 Task: Change the invitee language to English.
Action: Mouse moved to (687, 140)
Screenshot: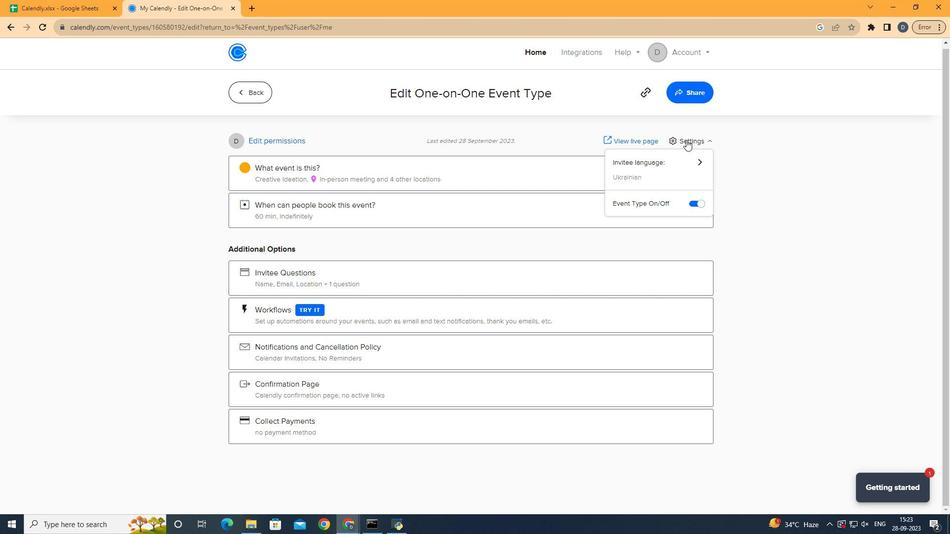 
Action: Mouse pressed left at (687, 140)
Screenshot: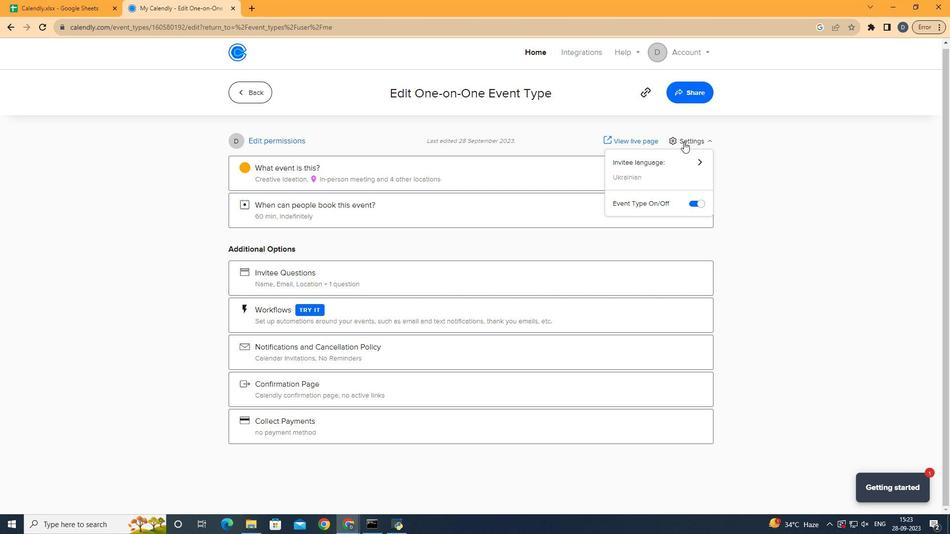 
Action: Mouse moved to (668, 168)
Screenshot: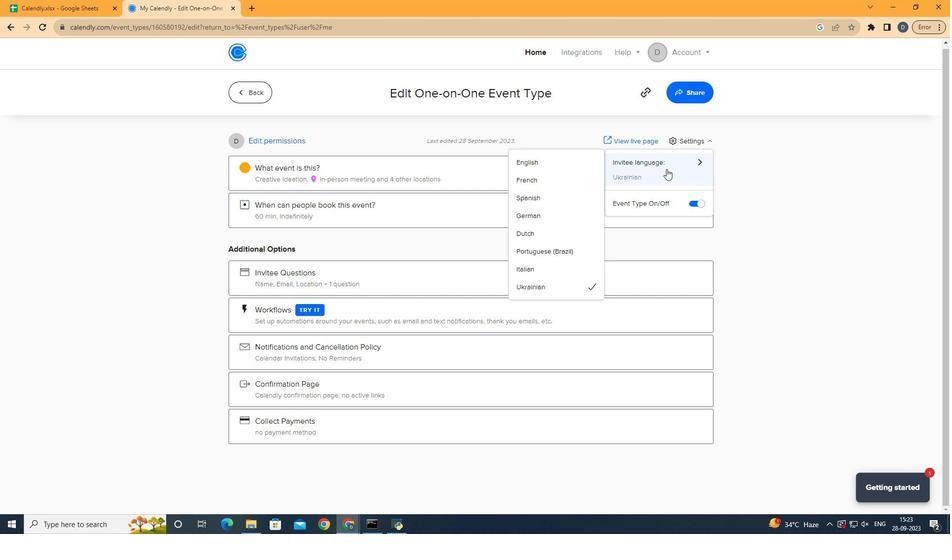 
Action: Mouse pressed left at (668, 168)
Screenshot: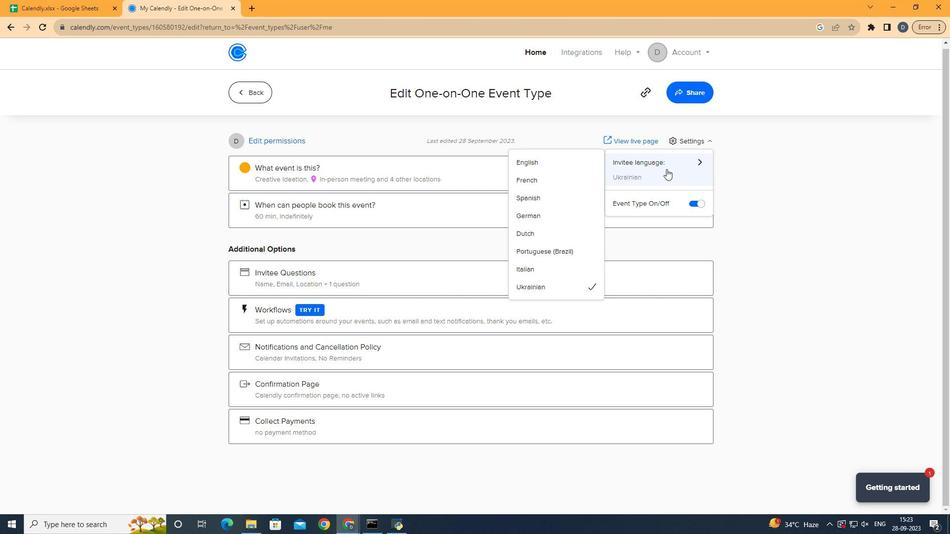 
Action: Mouse moved to (555, 163)
Screenshot: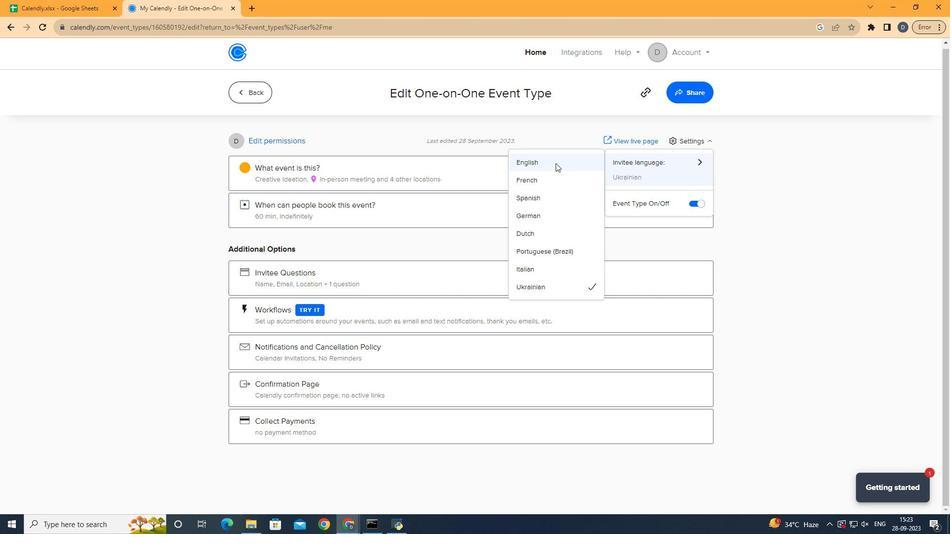 
Action: Mouse pressed left at (555, 163)
Screenshot: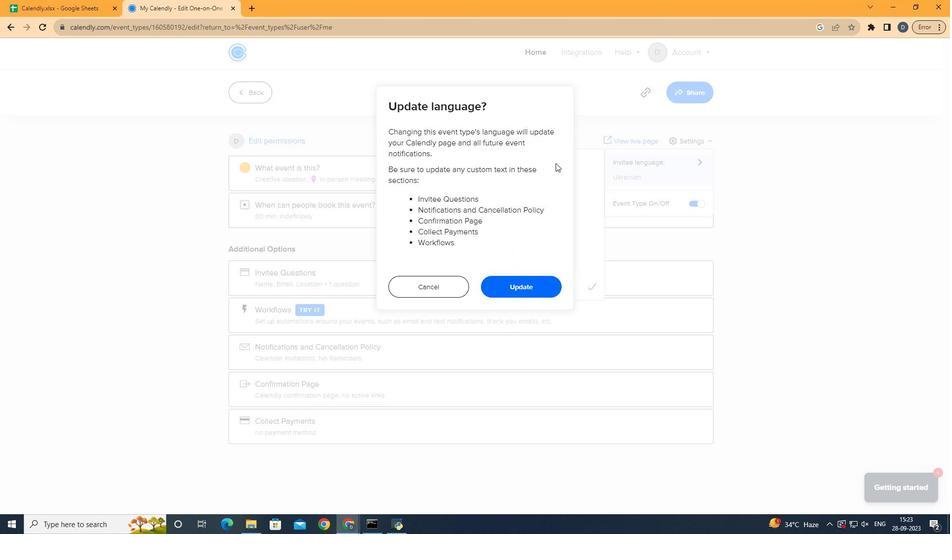 
Action: Mouse moved to (522, 283)
Screenshot: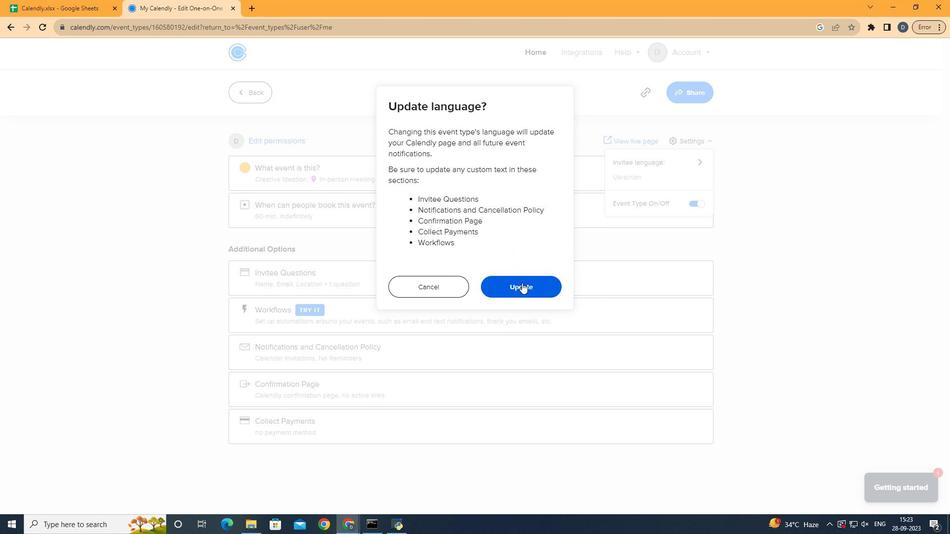 
Action: Mouse pressed left at (522, 283)
Screenshot: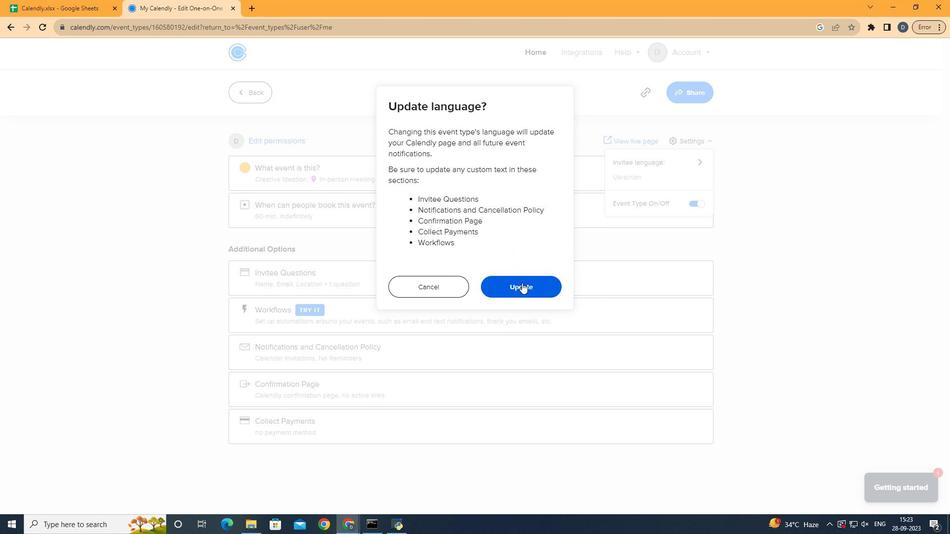 
Action: Mouse moved to (814, 240)
Screenshot: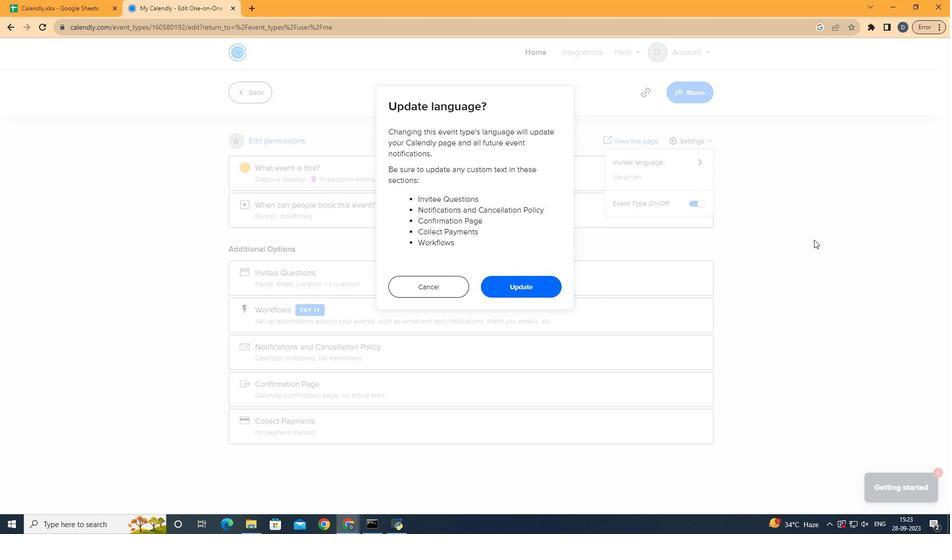
Action: Mouse pressed left at (814, 240)
Screenshot: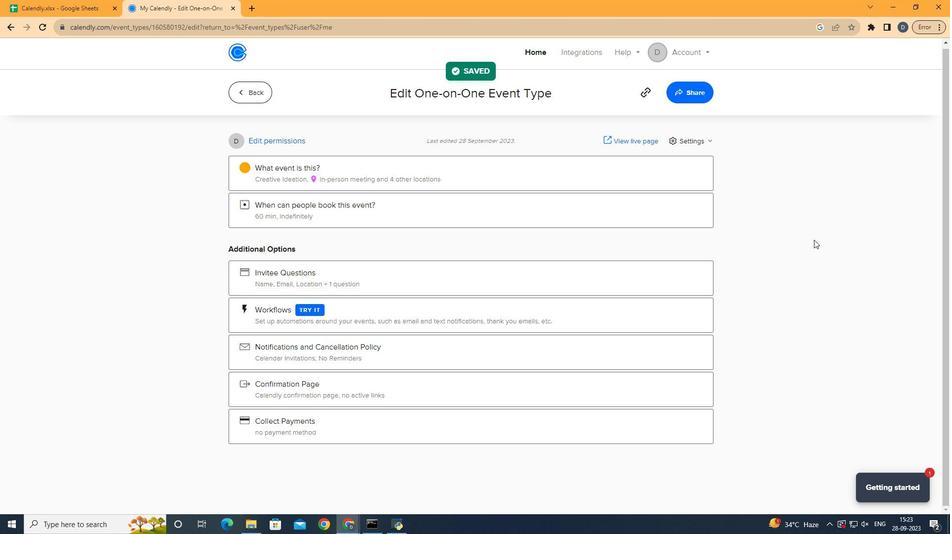 
